 Task: Create a due date automation trigger when advanced on, on the monday after a card is due add fields without custom fields "Resume" completed at 11:00 AM.
Action: Mouse moved to (831, 243)
Screenshot: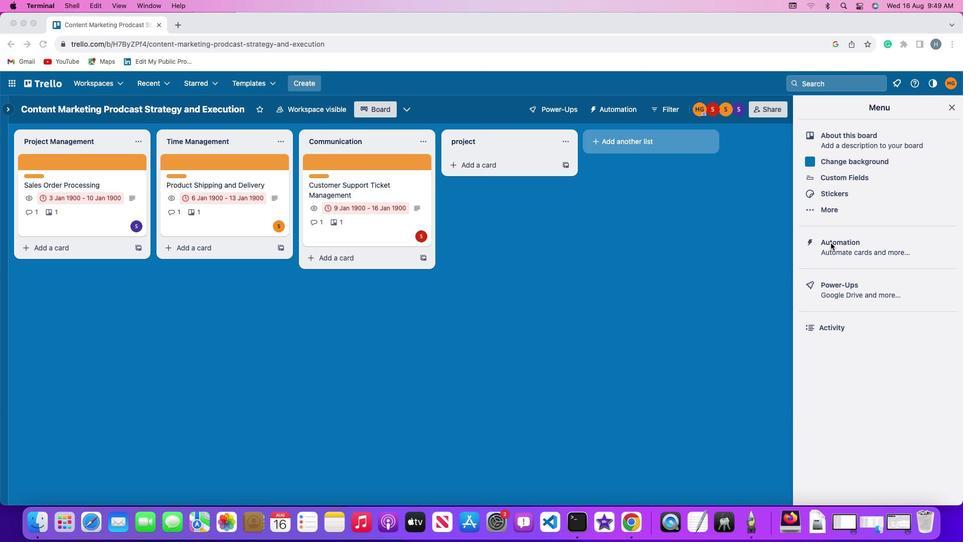 
Action: Mouse pressed left at (831, 243)
Screenshot: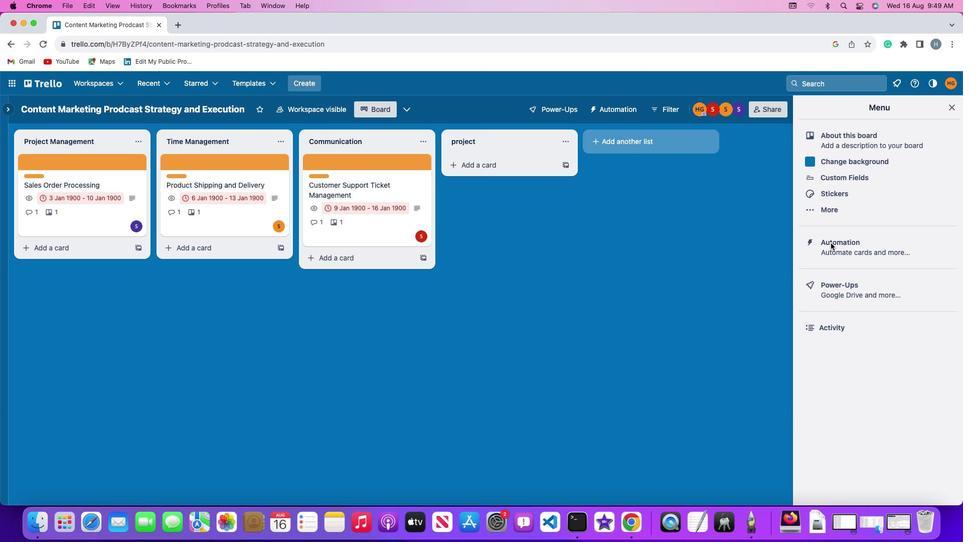 
Action: Mouse pressed left at (831, 243)
Screenshot: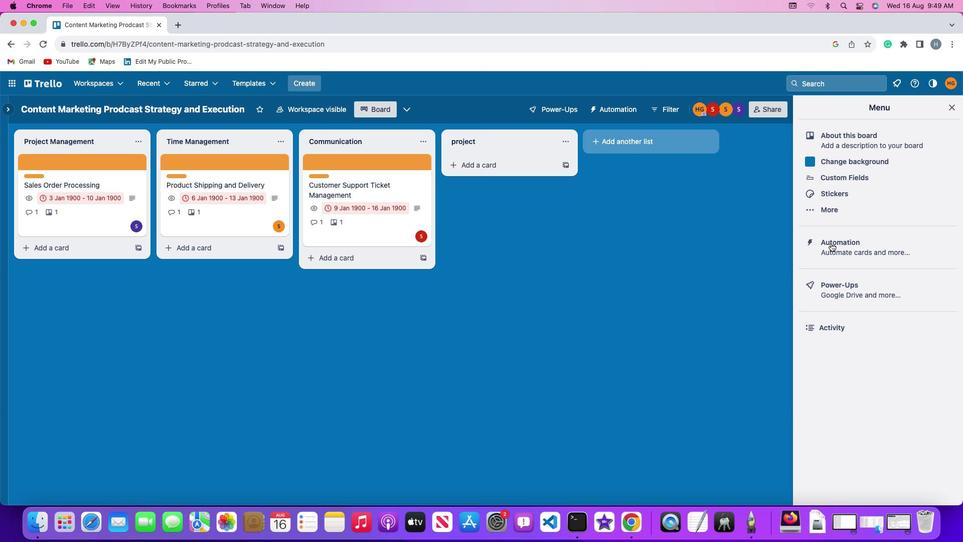 
Action: Mouse moved to (48, 236)
Screenshot: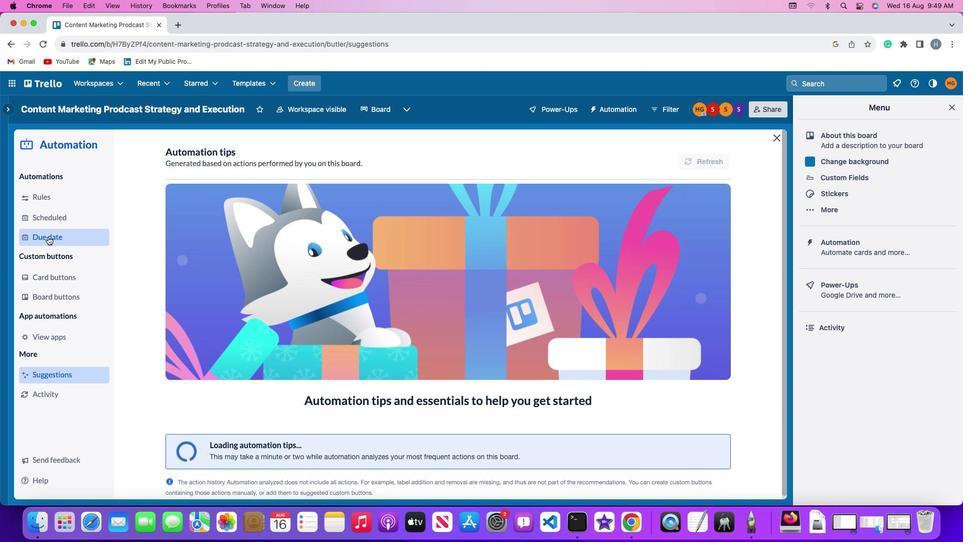 
Action: Mouse pressed left at (48, 236)
Screenshot: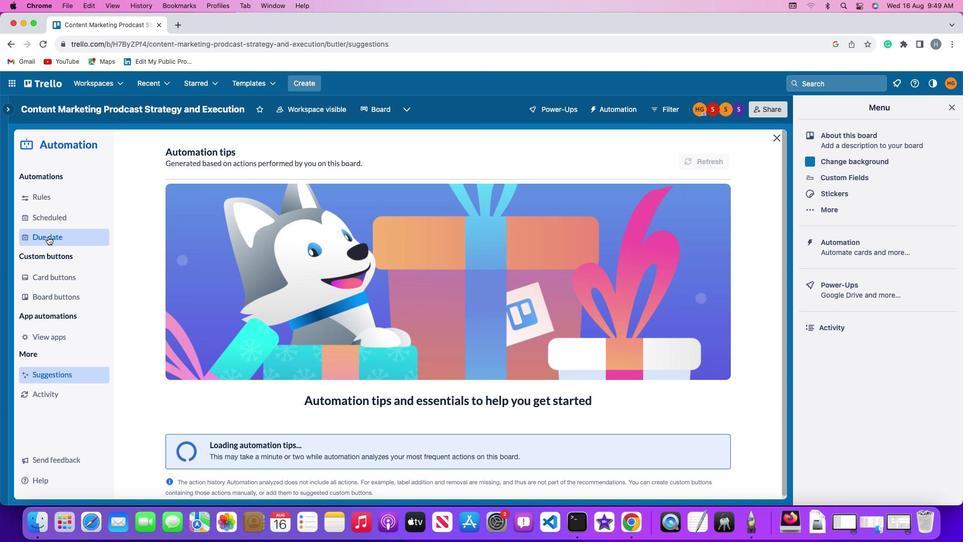 
Action: Mouse moved to (675, 156)
Screenshot: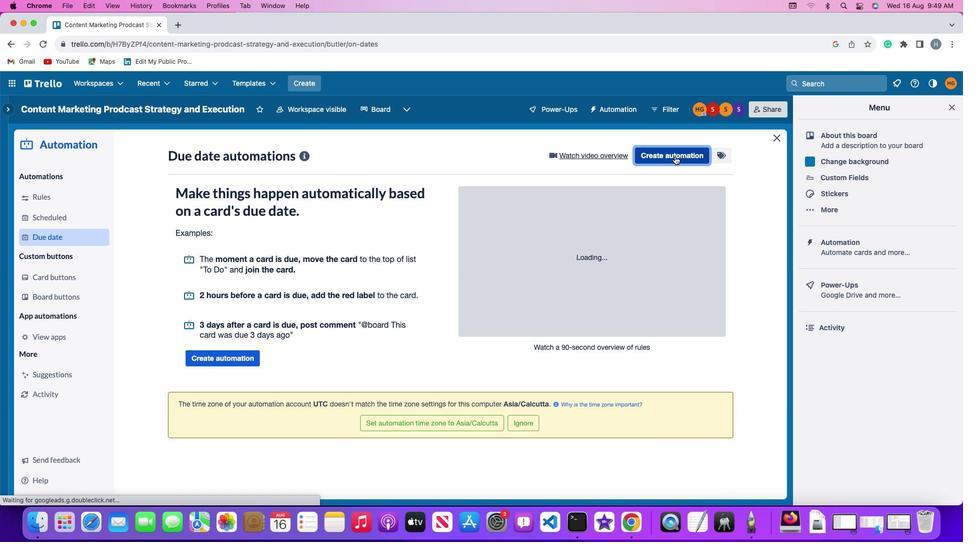 
Action: Mouse pressed left at (675, 156)
Screenshot: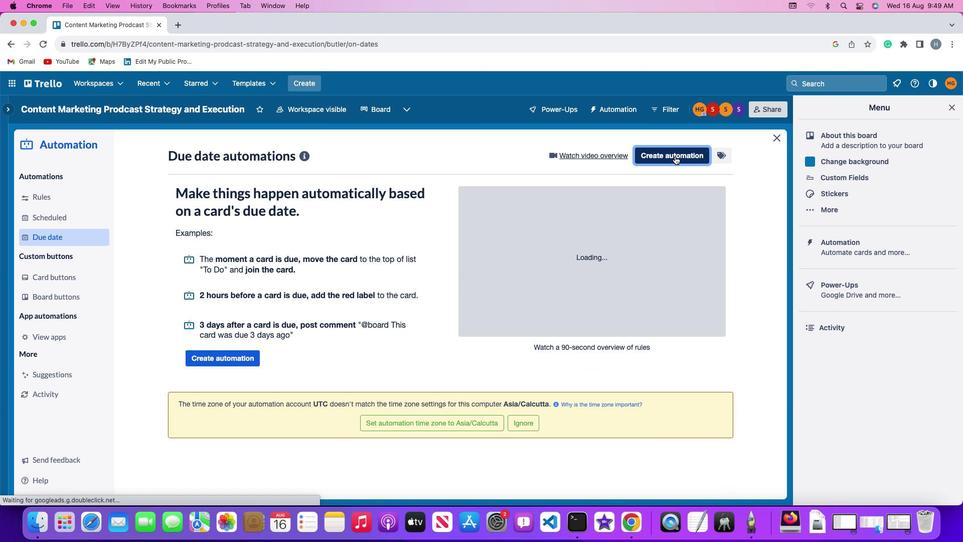 
Action: Mouse moved to (247, 249)
Screenshot: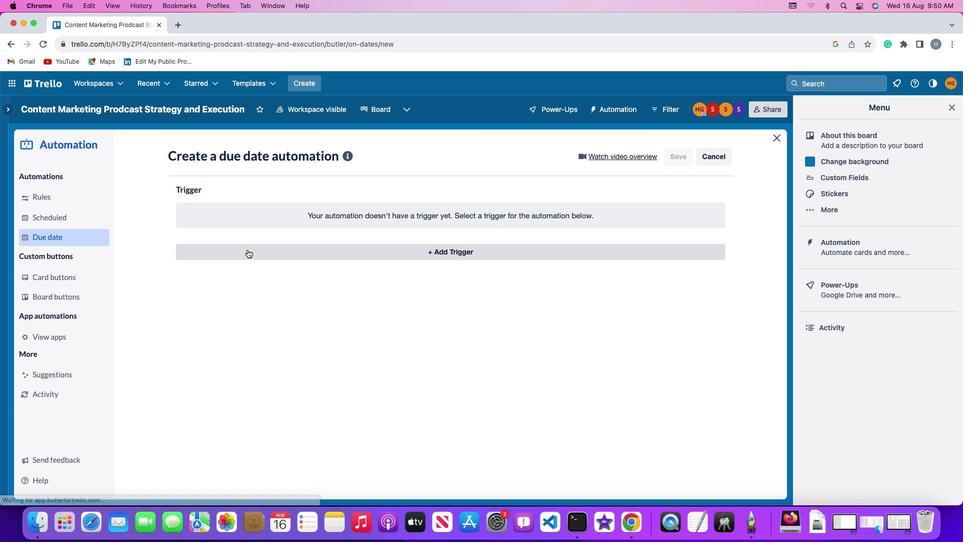 
Action: Mouse pressed left at (247, 249)
Screenshot: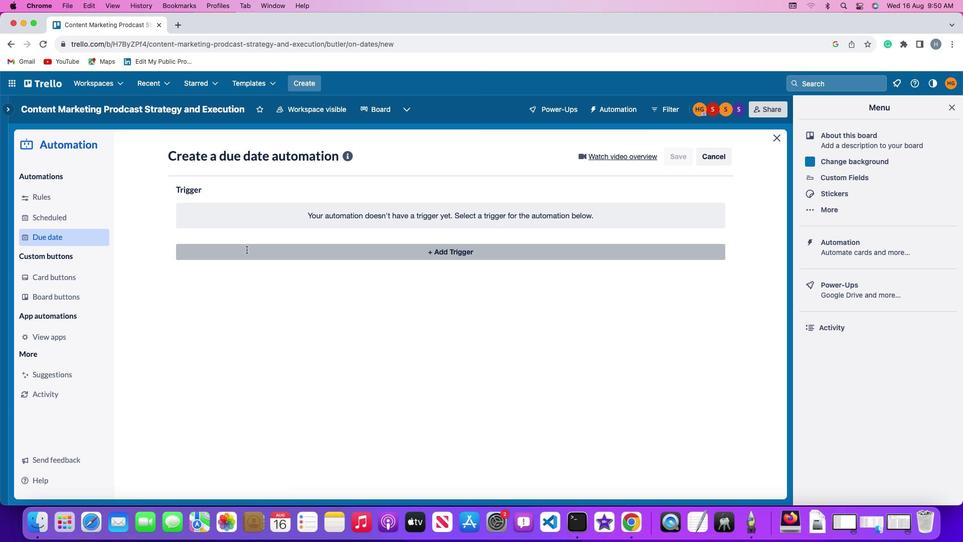 
Action: Mouse moved to (229, 440)
Screenshot: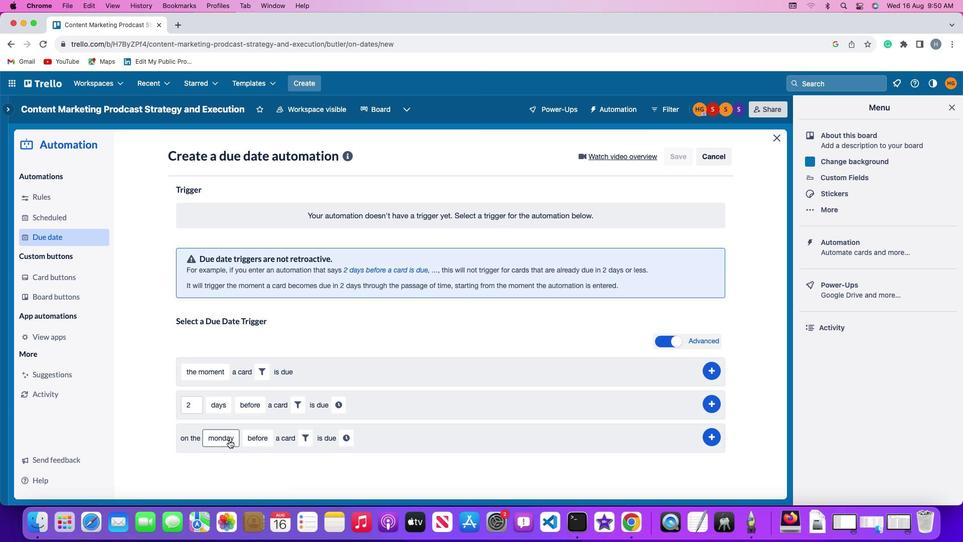 
Action: Mouse pressed left at (229, 440)
Screenshot: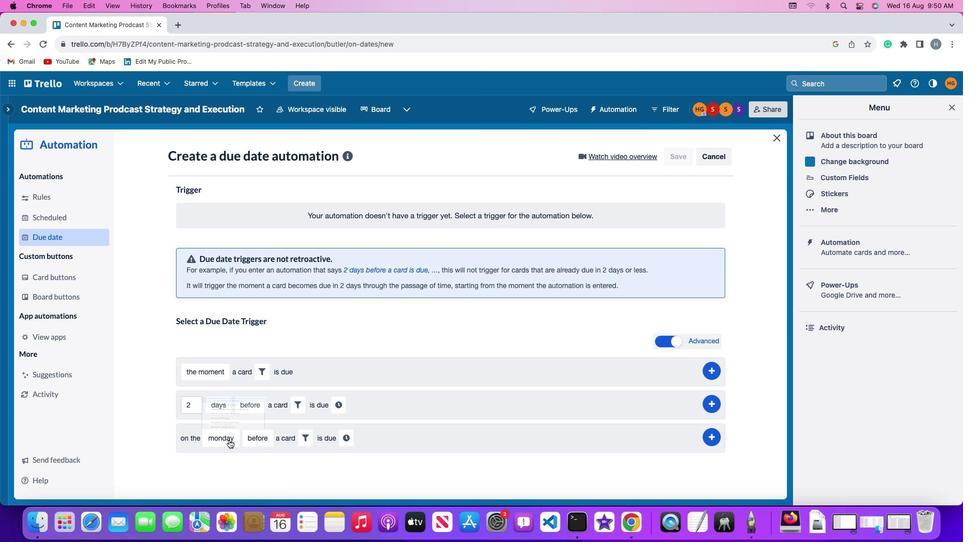 
Action: Mouse moved to (228, 295)
Screenshot: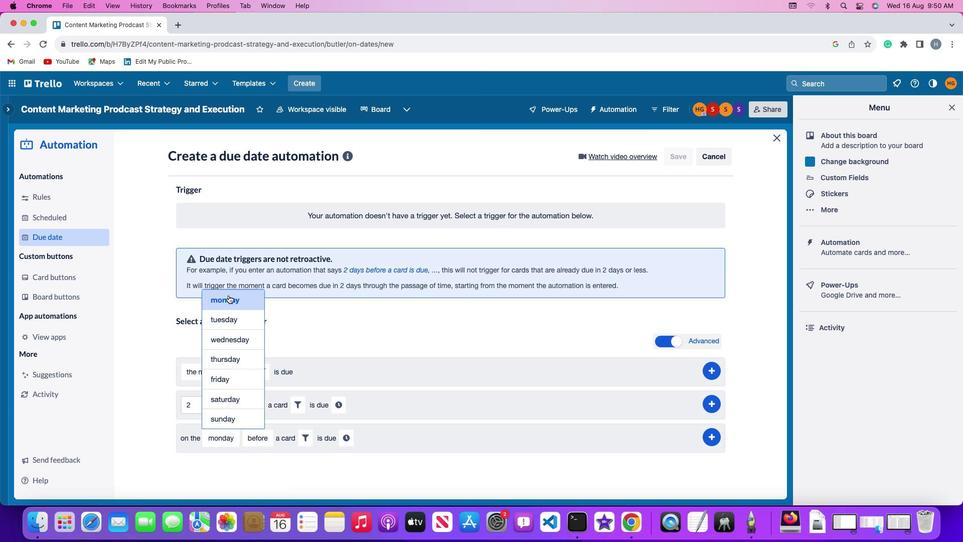 
Action: Mouse pressed left at (228, 295)
Screenshot: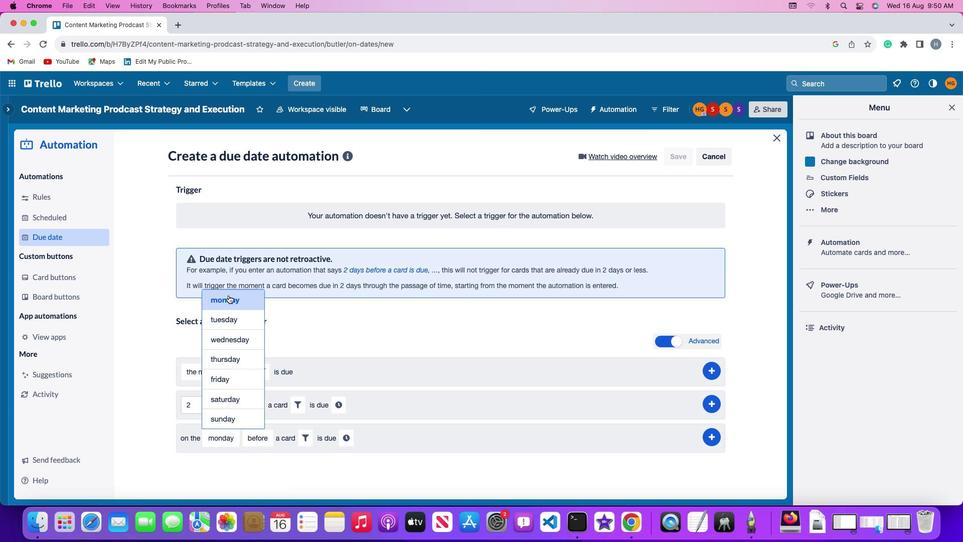 
Action: Mouse moved to (260, 440)
Screenshot: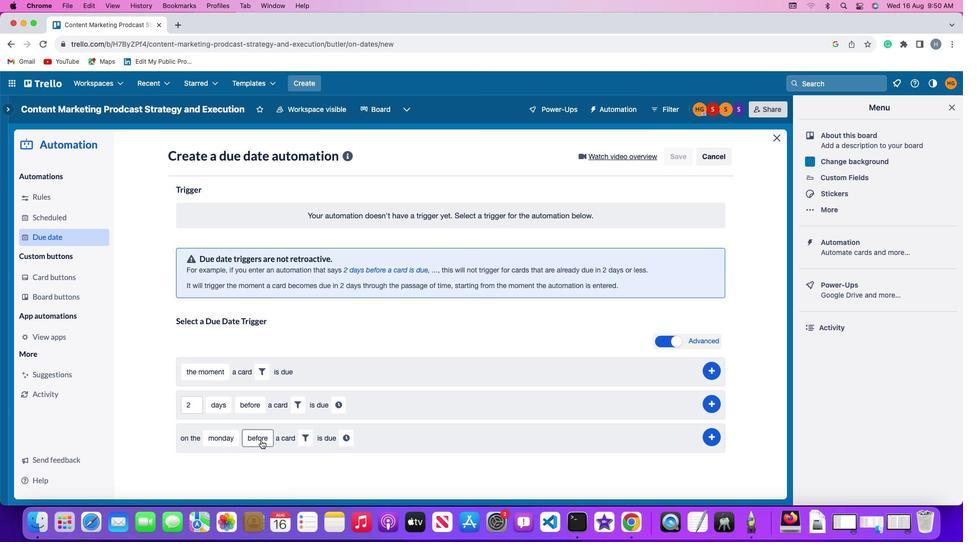 
Action: Mouse pressed left at (260, 440)
Screenshot: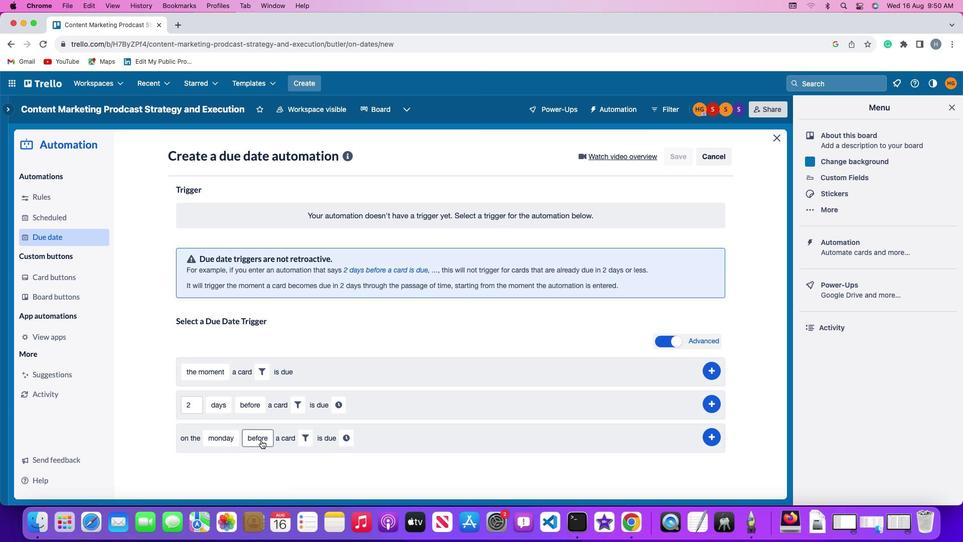
Action: Mouse moved to (274, 381)
Screenshot: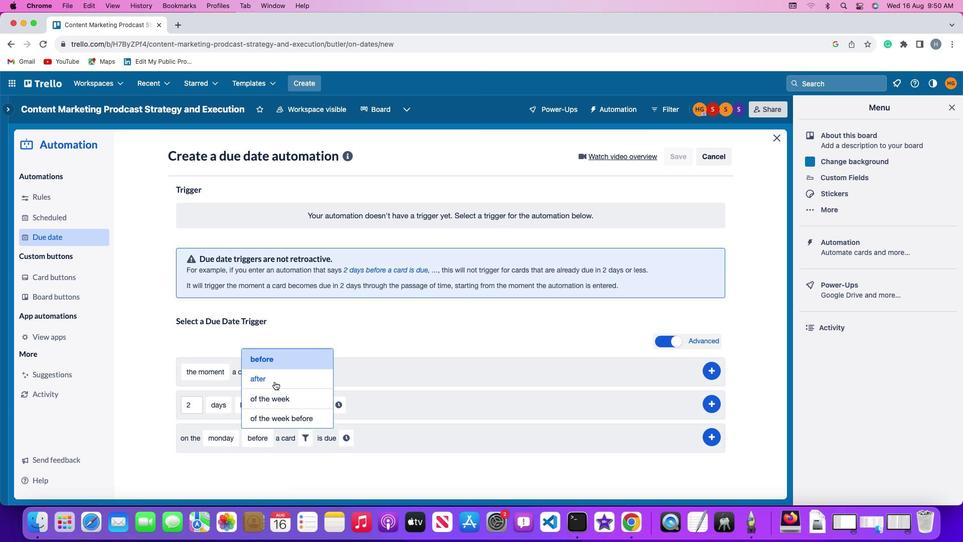
Action: Mouse pressed left at (274, 381)
Screenshot: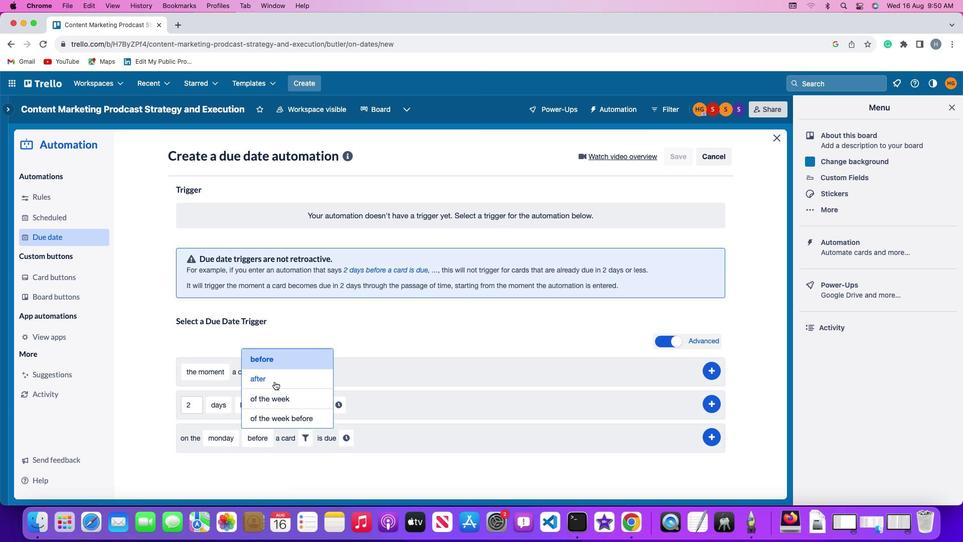 
Action: Mouse moved to (301, 436)
Screenshot: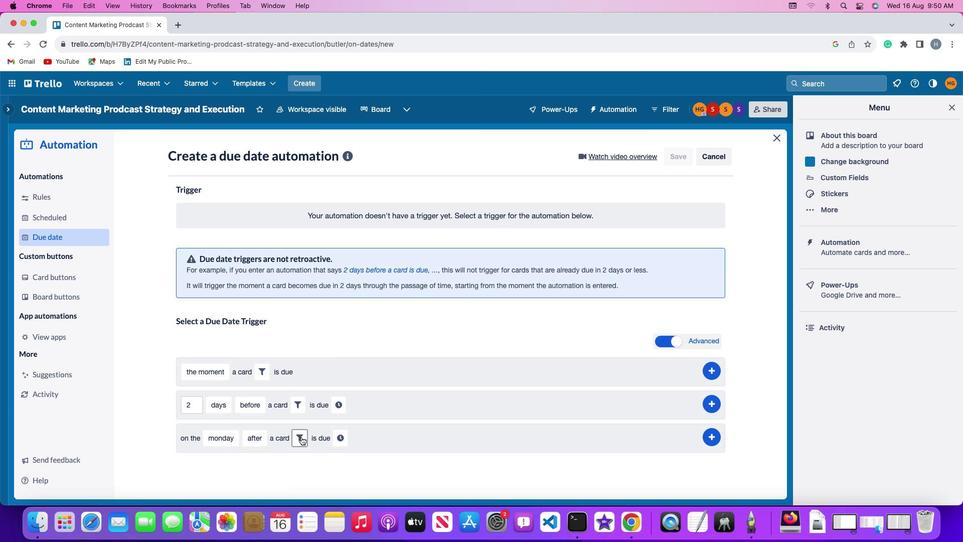 
Action: Mouse pressed left at (301, 436)
Screenshot: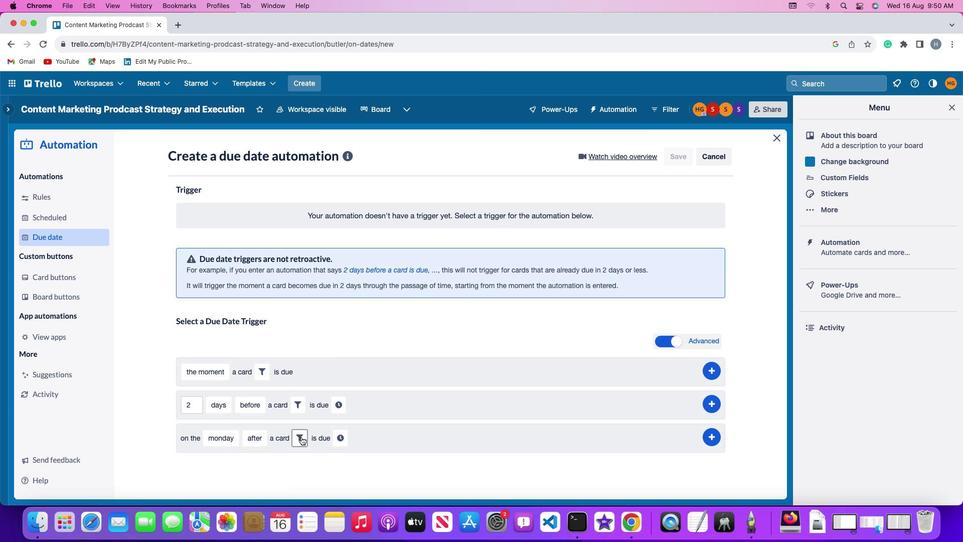 
Action: Mouse moved to (455, 471)
Screenshot: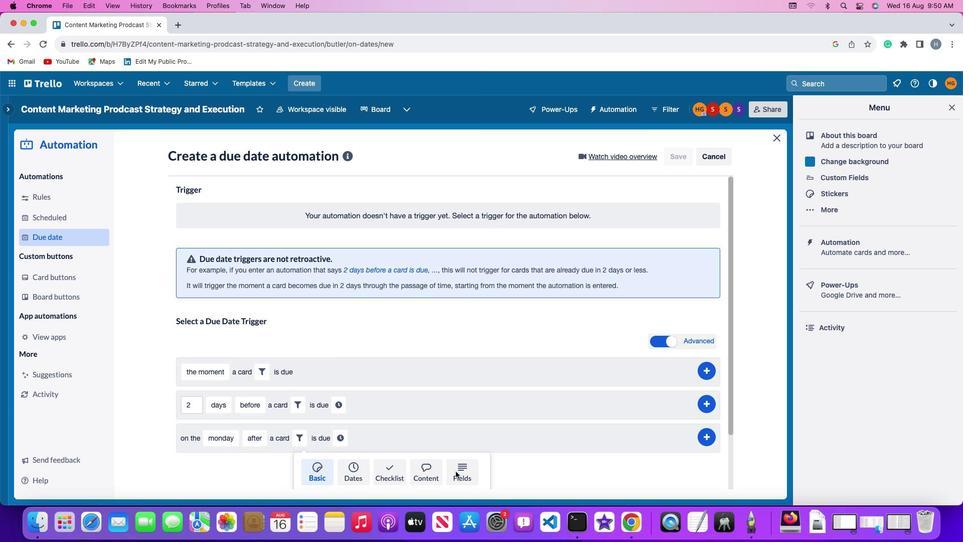 
Action: Mouse pressed left at (455, 471)
Screenshot: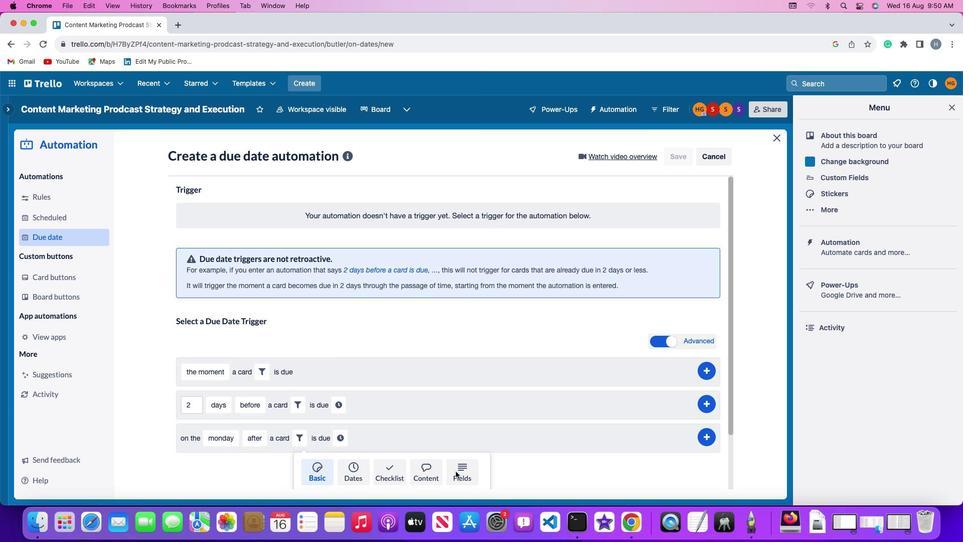 
Action: Mouse moved to (254, 470)
Screenshot: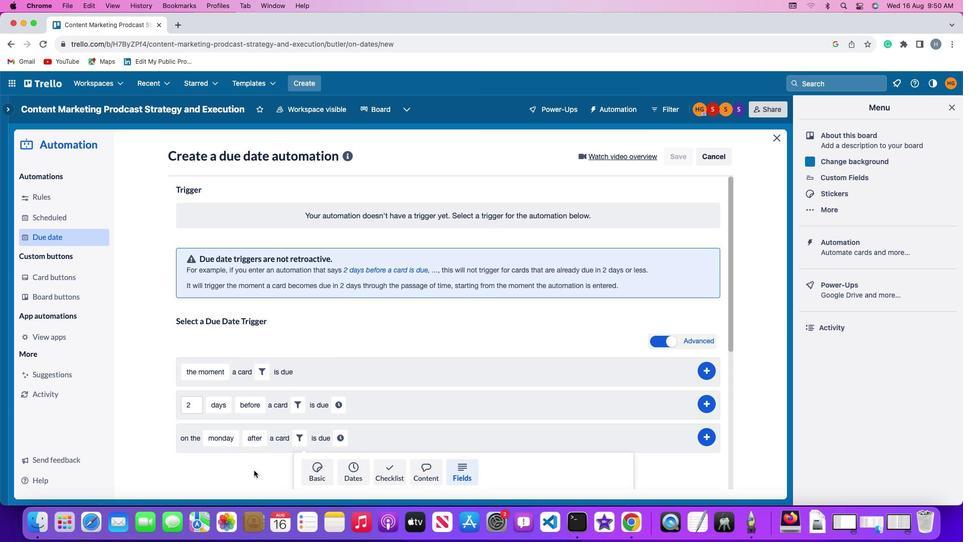 
Action: Mouse scrolled (254, 470) with delta (0, 0)
Screenshot: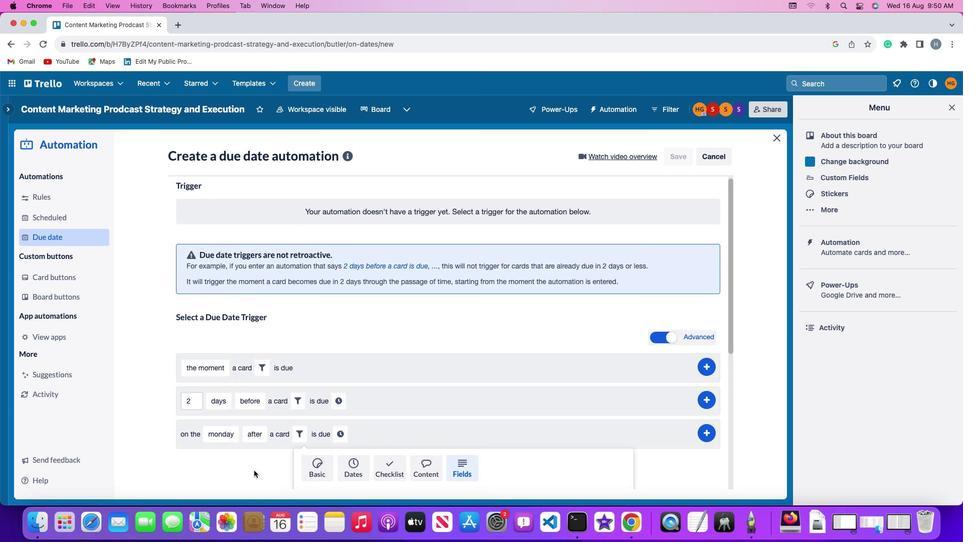 
Action: Mouse scrolled (254, 470) with delta (0, 0)
Screenshot: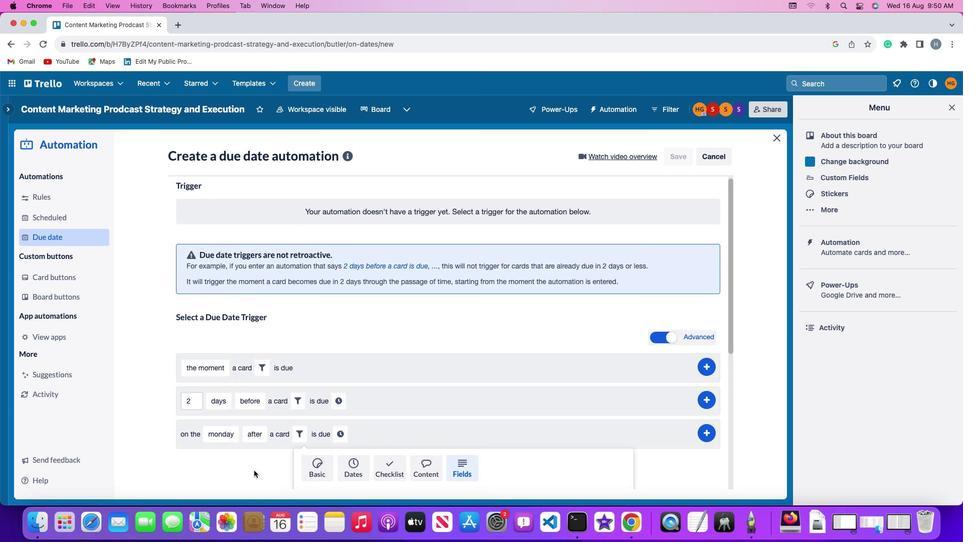 
Action: Mouse scrolled (254, 470) with delta (0, -1)
Screenshot: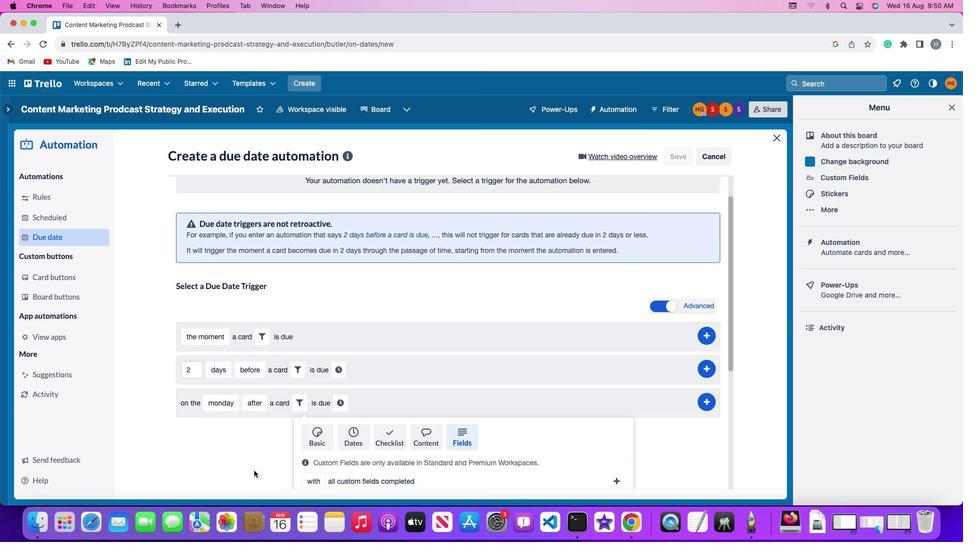 
Action: Mouse scrolled (254, 470) with delta (0, -2)
Screenshot: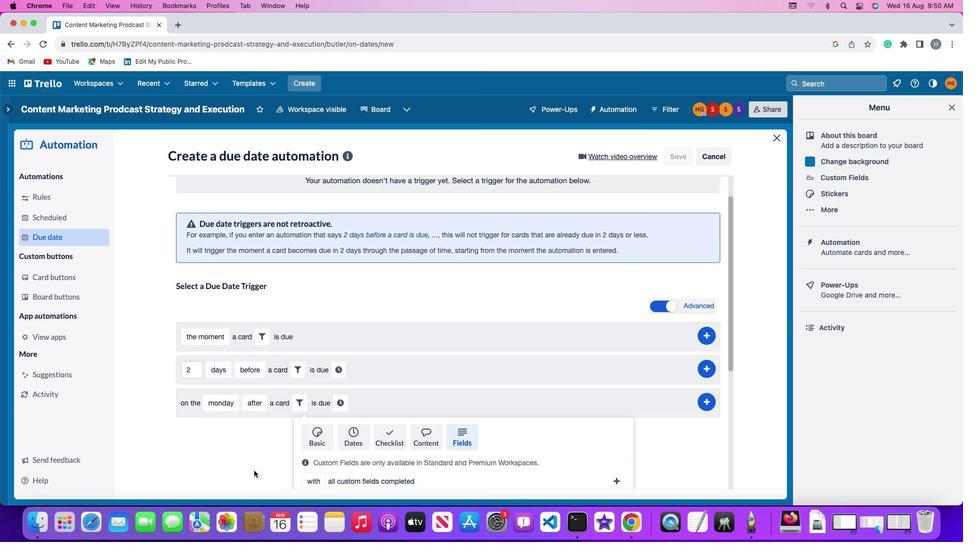 
Action: Mouse scrolled (254, 470) with delta (0, 0)
Screenshot: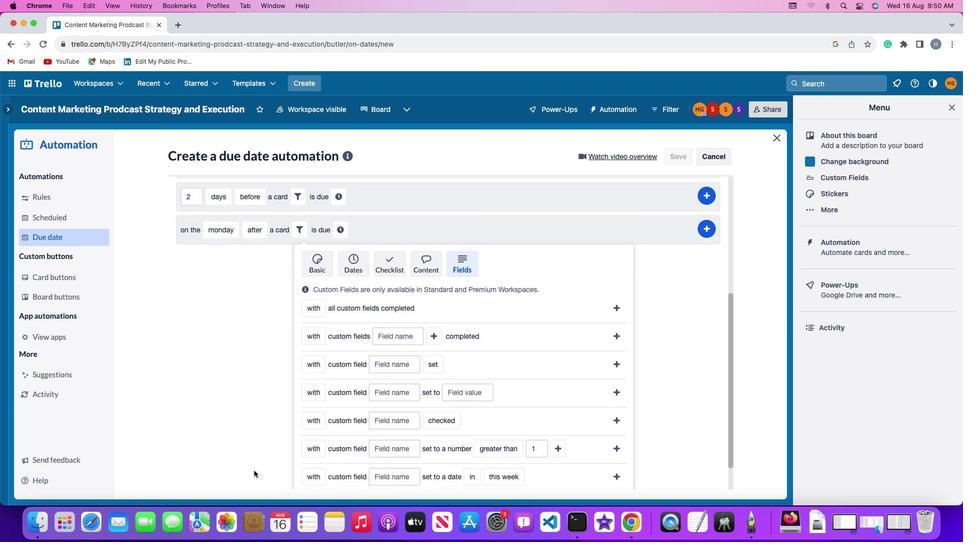 
Action: Mouse scrolled (254, 470) with delta (0, 0)
Screenshot: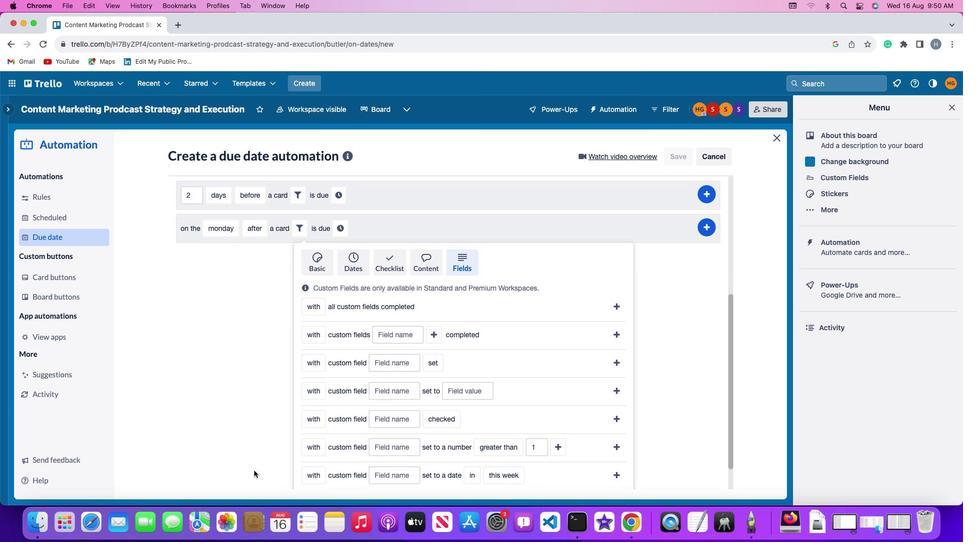 
Action: Mouse moved to (311, 318)
Screenshot: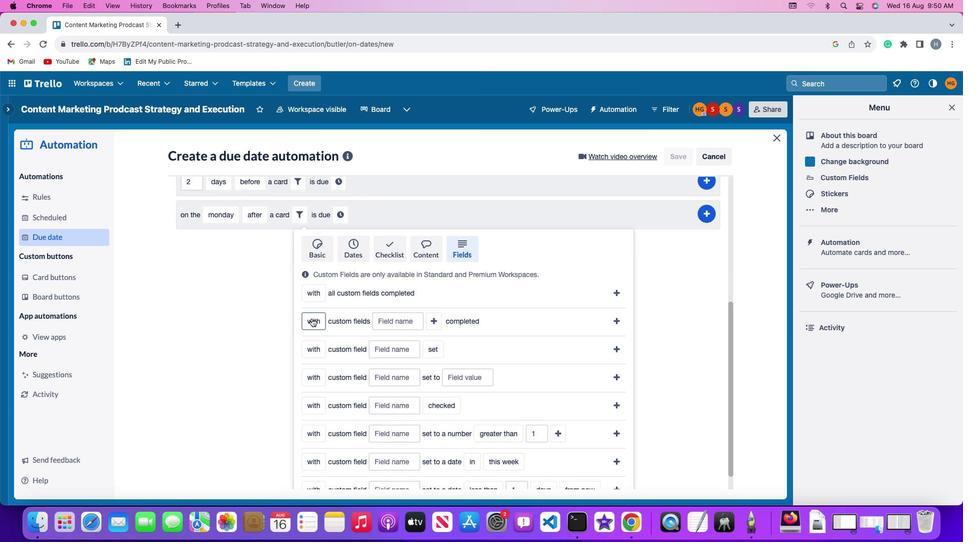 
Action: Mouse pressed left at (311, 318)
Screenshot: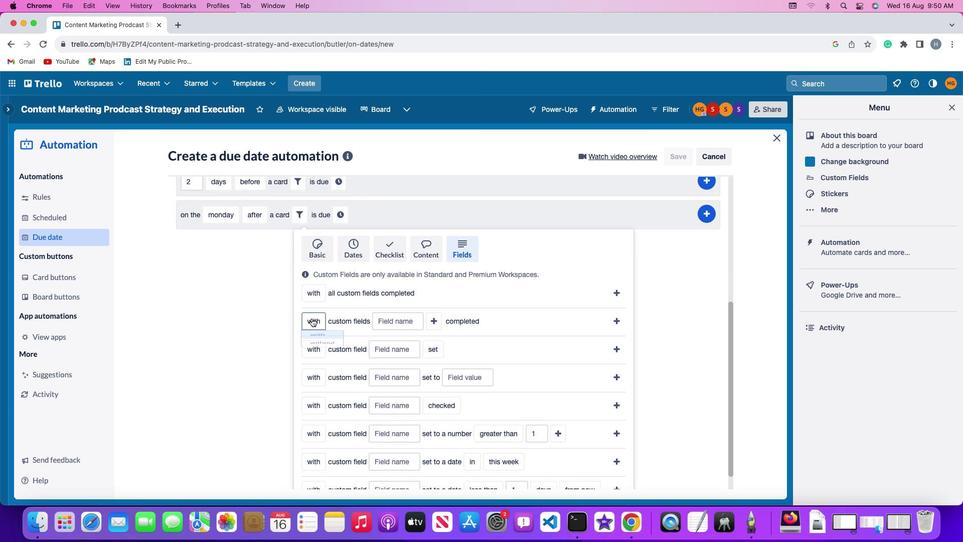 
Action: Mouse moved to (325, 360)
Screenshot: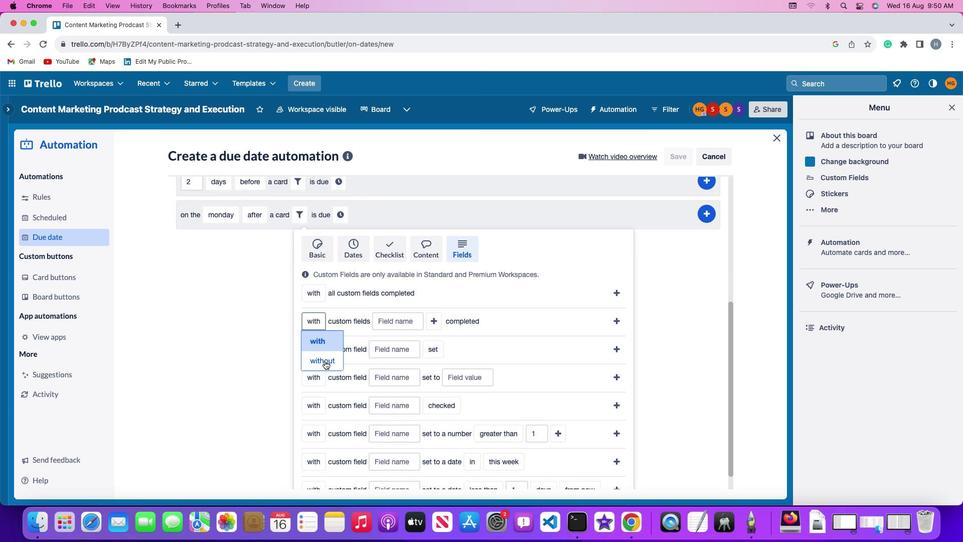 
Action: Mouse pressed left at (325, 360)
Screenshot: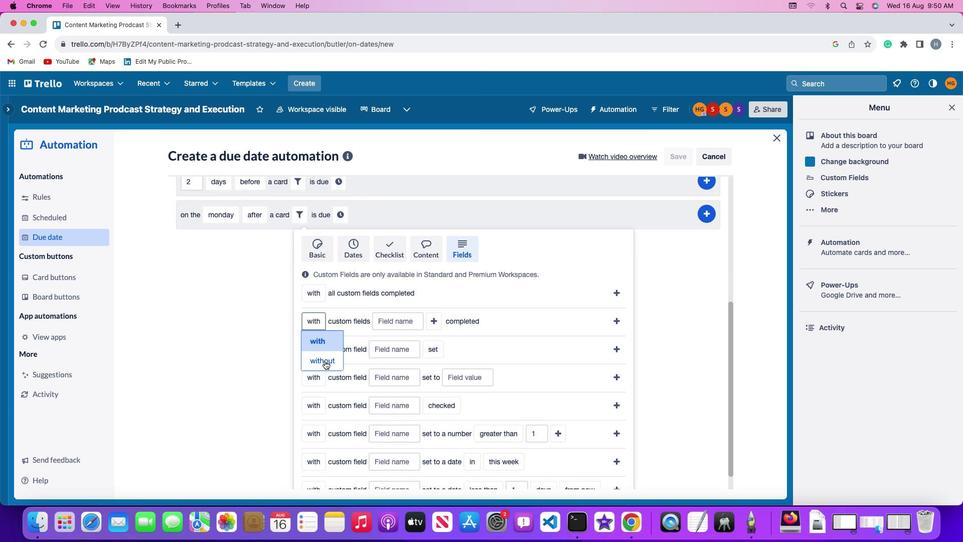 
Action: Mouse moved to (411, 318)
Screenshot: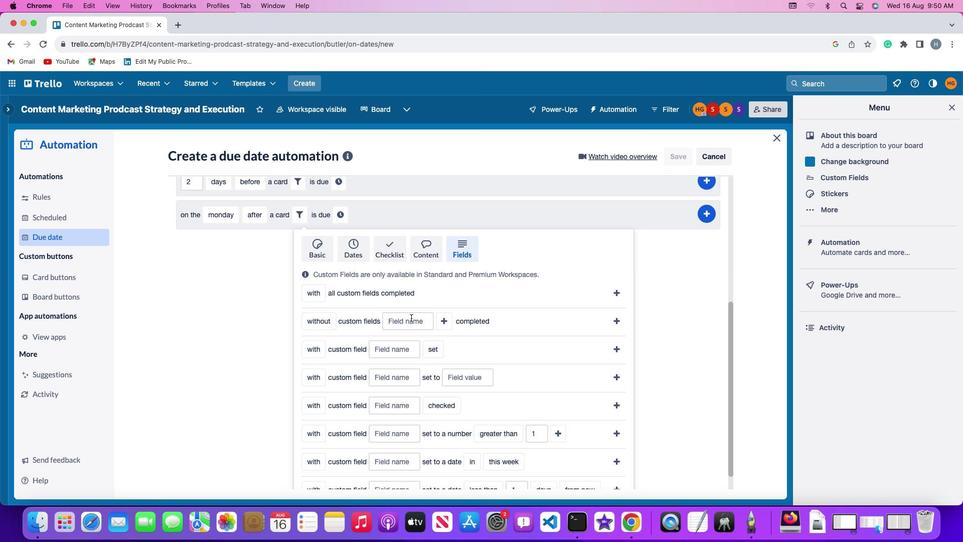 
Action: Mouse pressed left at (411, 318)
Screenshot: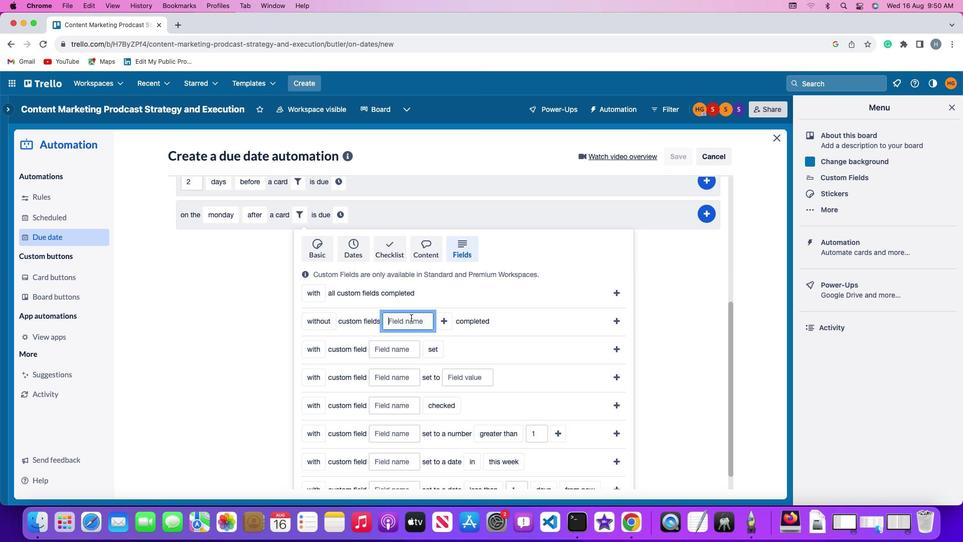 
Action: Key pressed Key.shift'R''e''s''u''m''e'
Screenshot: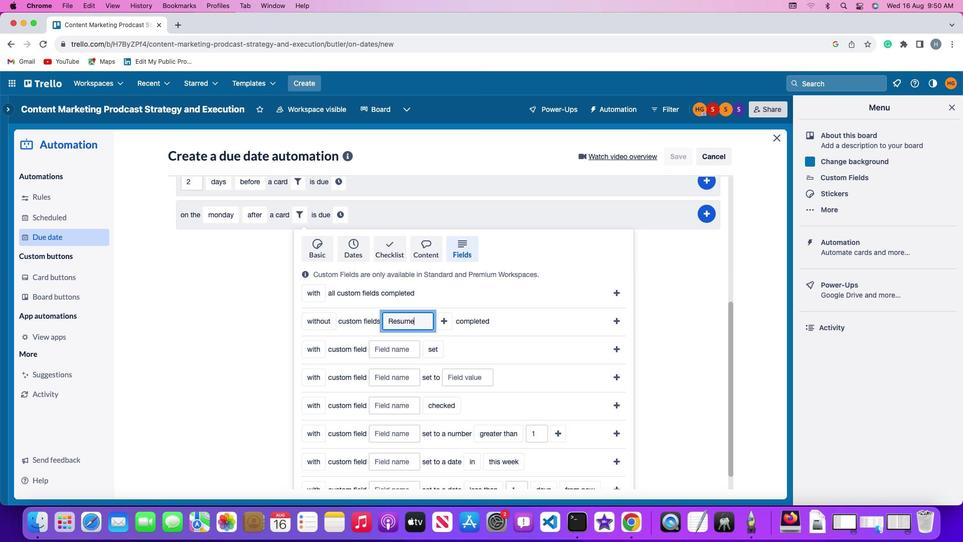 
Action: Mouse moved to (616, 318)
Screenshot: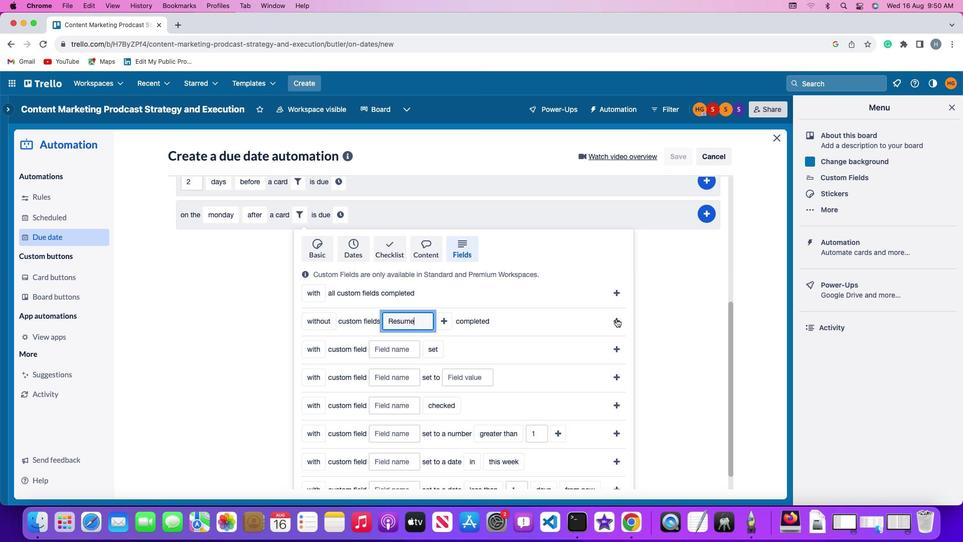 
Action: Mouse pressed left at (616, 318)
Screenshot: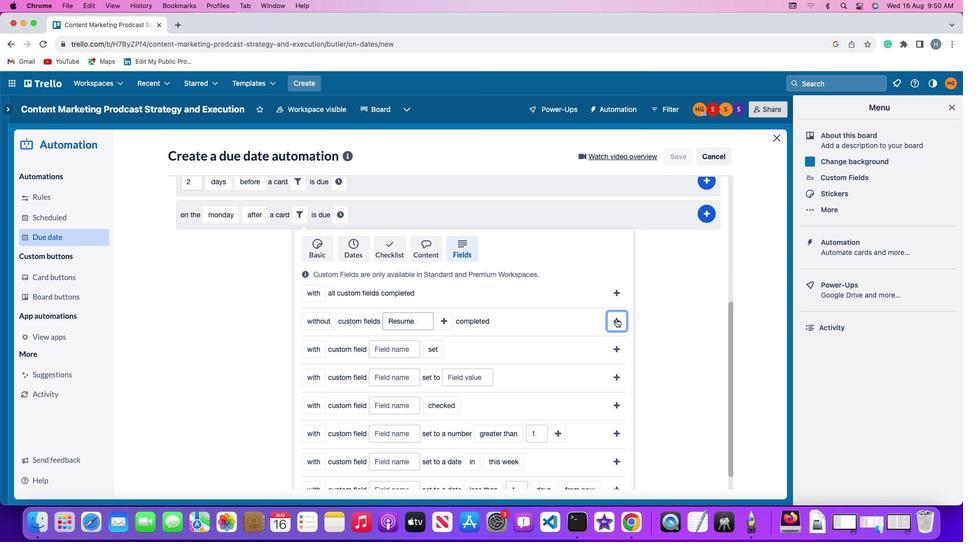 
Action: Mouse moved to (504, 442)
Screenshot: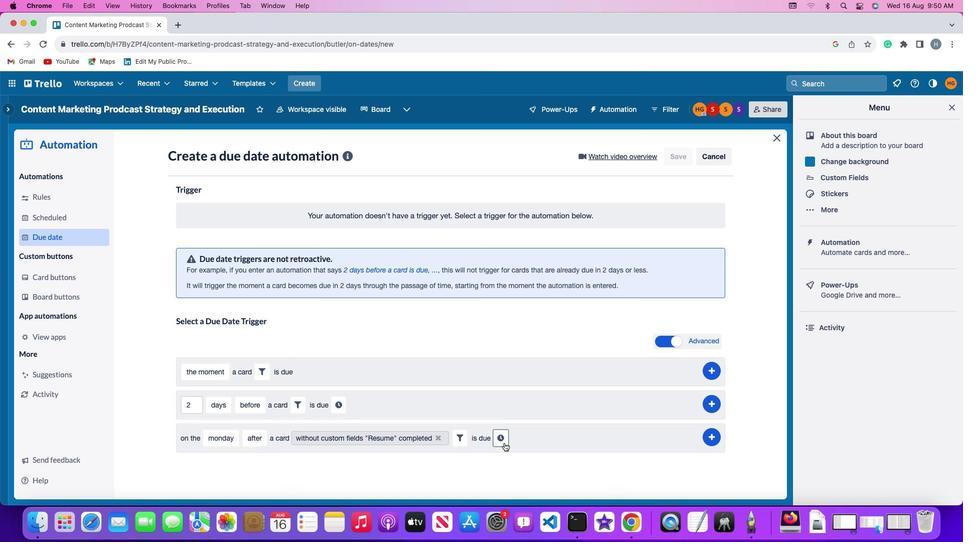 
Action: Mouse pressed left at (504, 442)
Screenshot: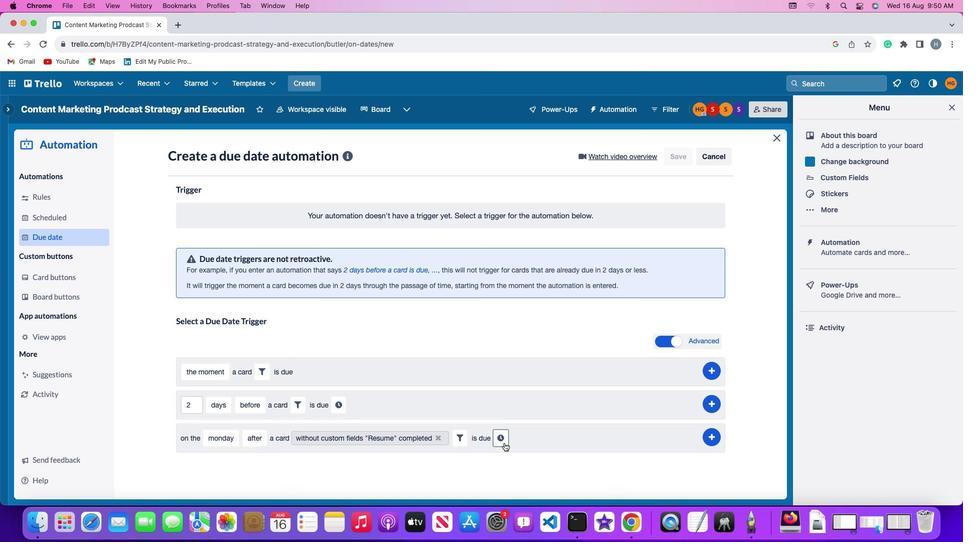 
Action: Mouse moved to (529, 441)
Screenshot: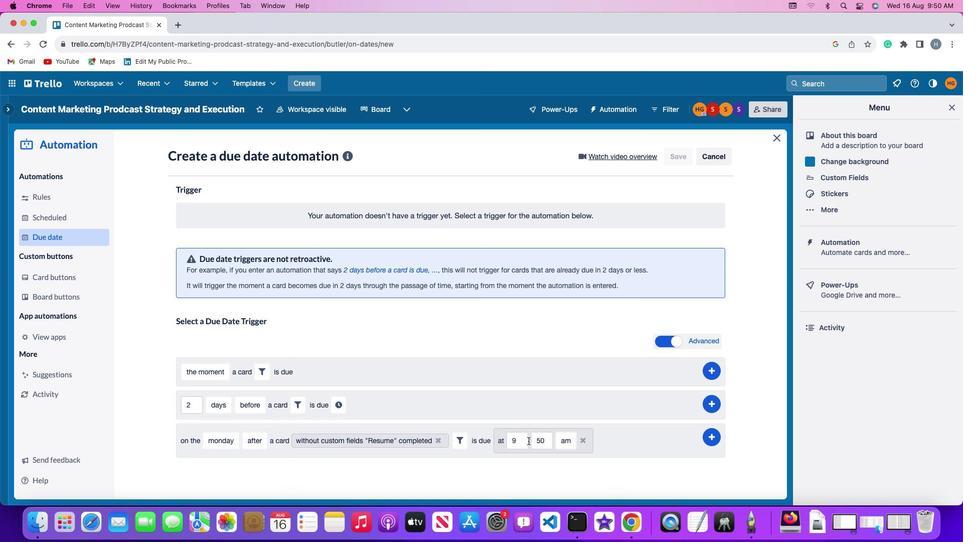
Action: Mouse pressed left at (529, 441)
Screenshot: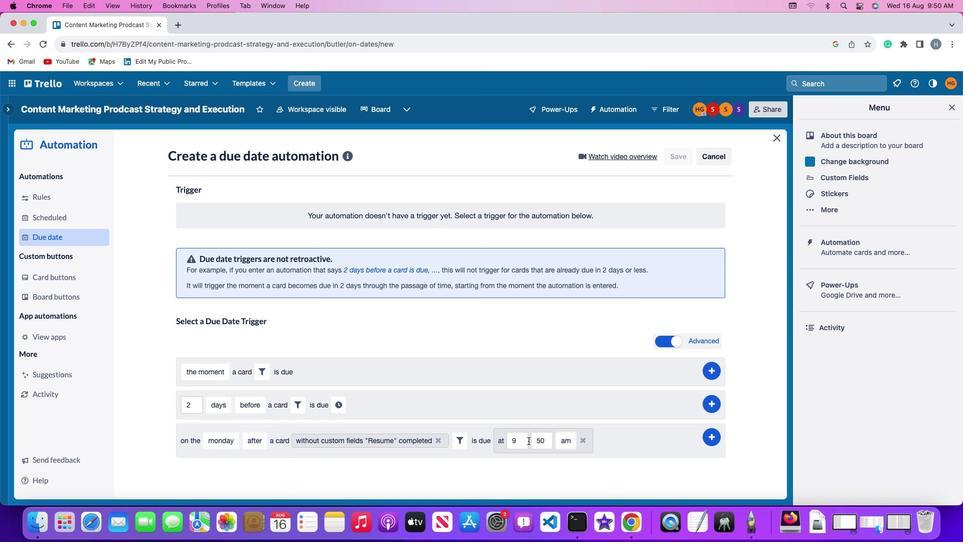 
Action: Mouse moved to (521, 443)
Screenshot: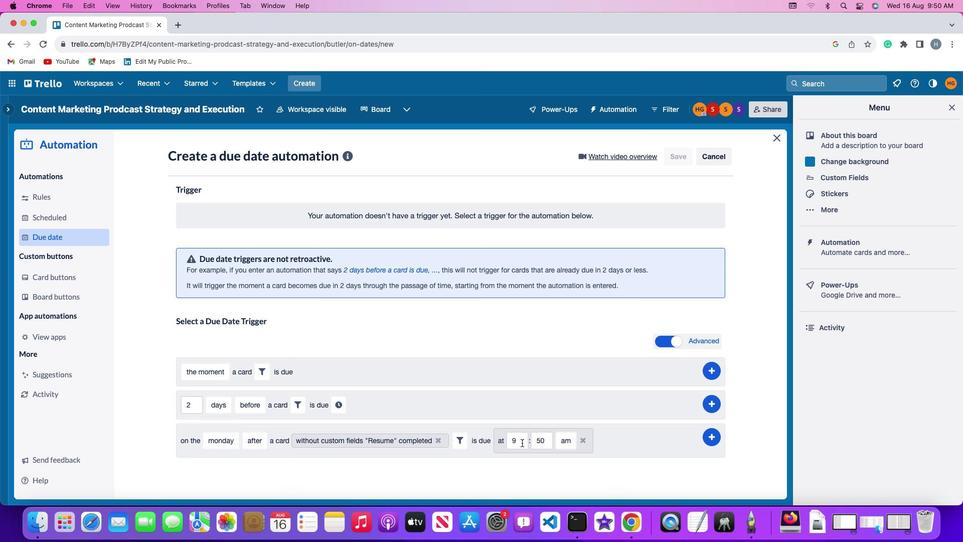 
Action: Mouse pressed left at (521, 443)
Screenshot: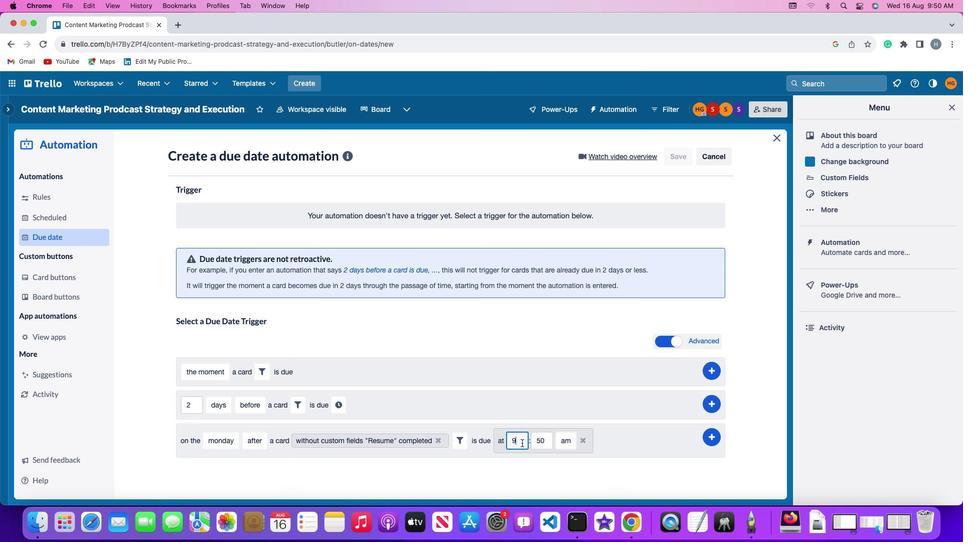 
Action: Key pressed Key.backspace'1''1'
Screenshot: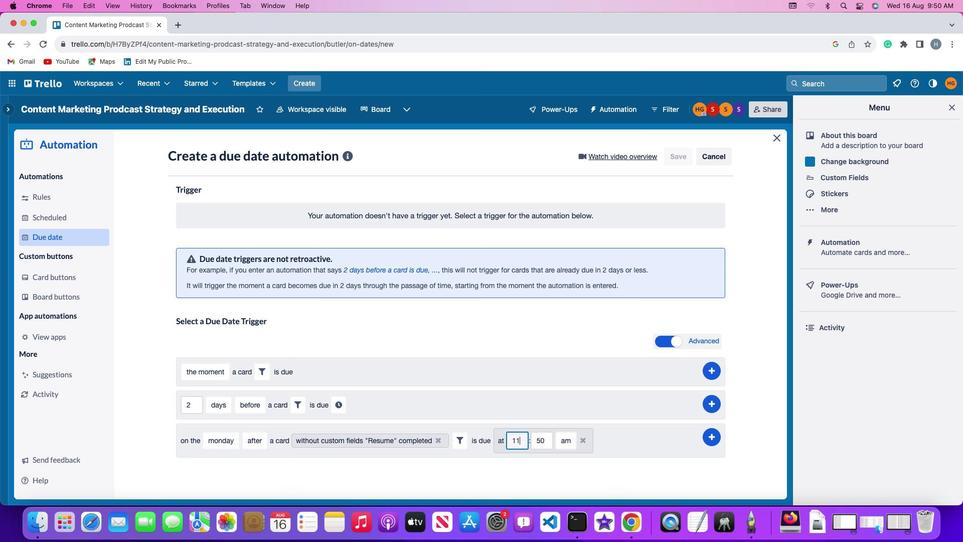 
Action: Mouse moved to (550, 439)
Screenshot: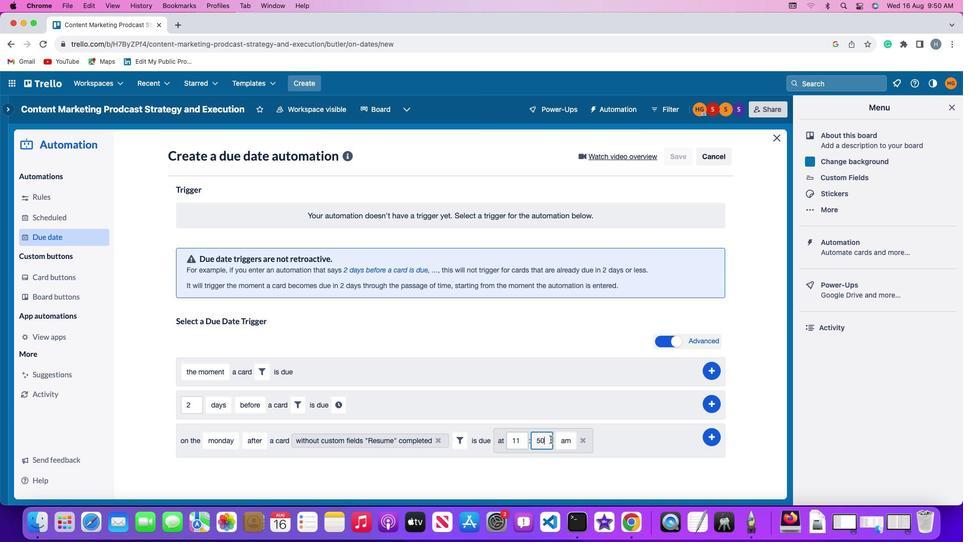
Action: Mouse pressed left at (550, 439)
Screenshot: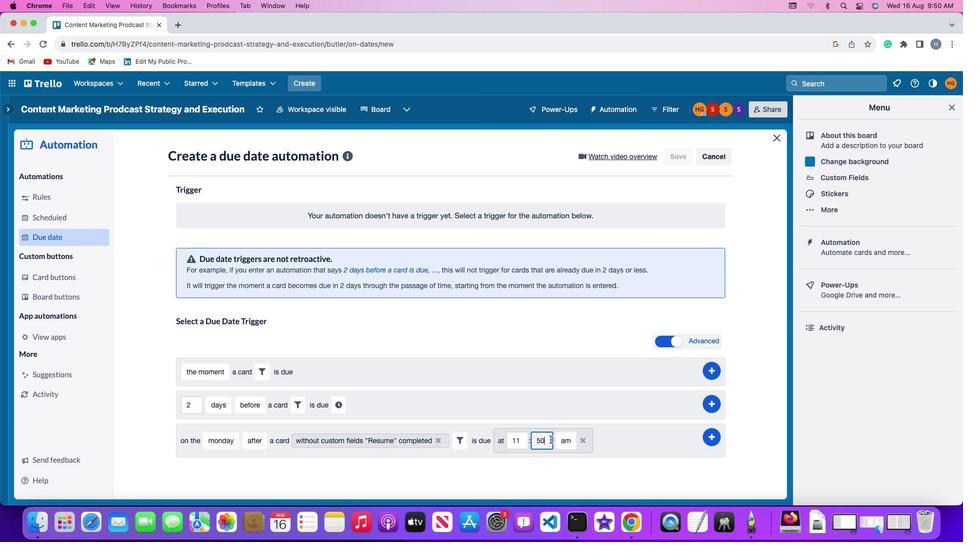 
Action: Key pressed Key.backspaceKey.backspace'0''0'
Screenshot: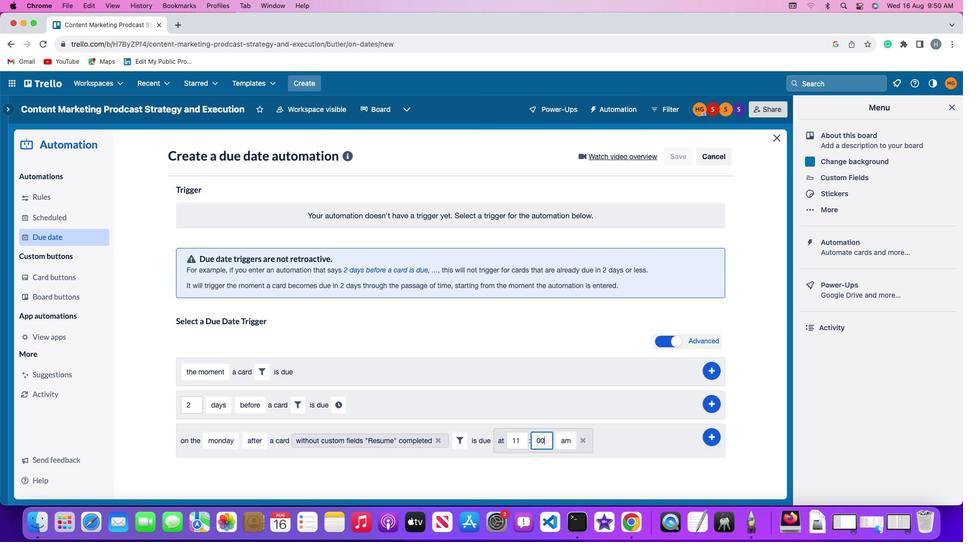 
Action: Mouse moved to (570, 440)
Screenshot: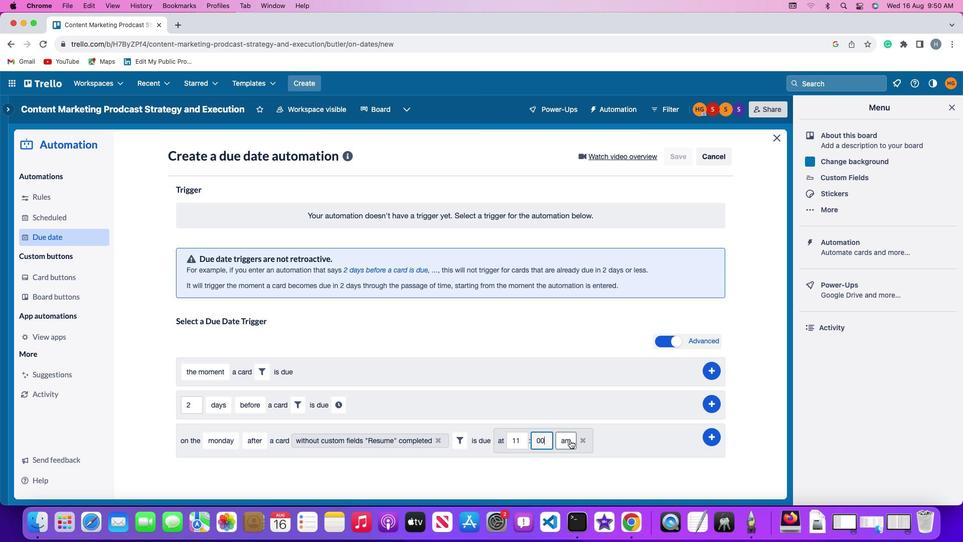 
Action: Mouse pressed left at (570, 440)
Screenshot: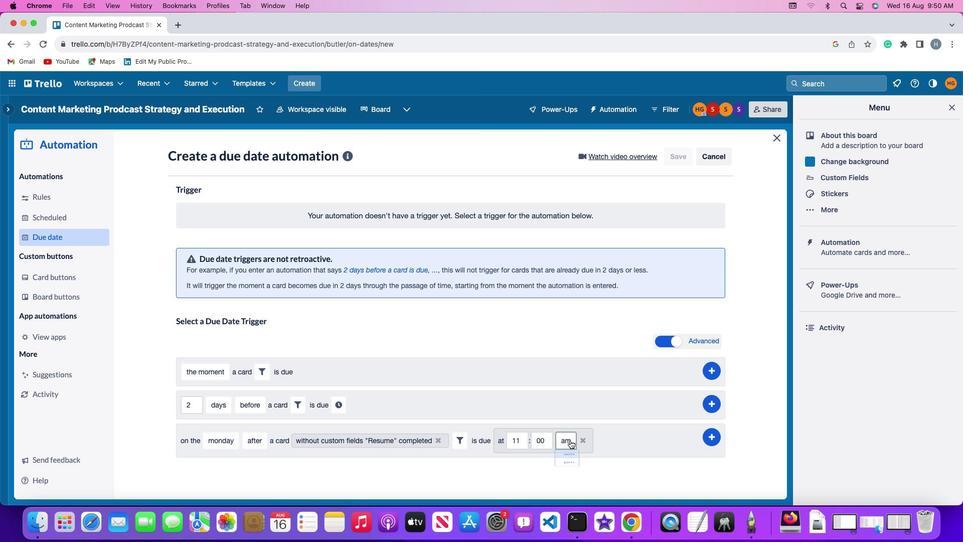 
Action: Mouse moved to (570, 464)
Screenshot: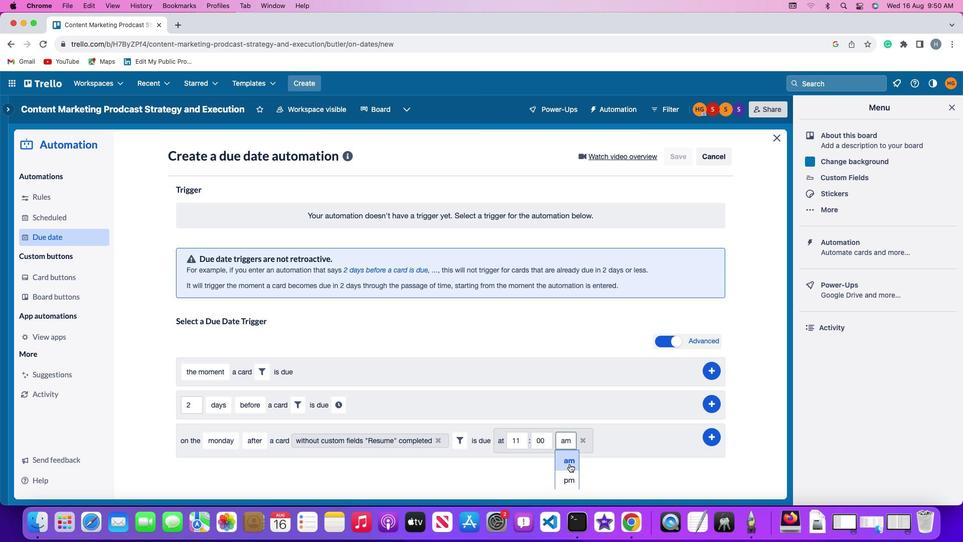 
Action: Mouse pressed left at (570, 464)
Screenshot: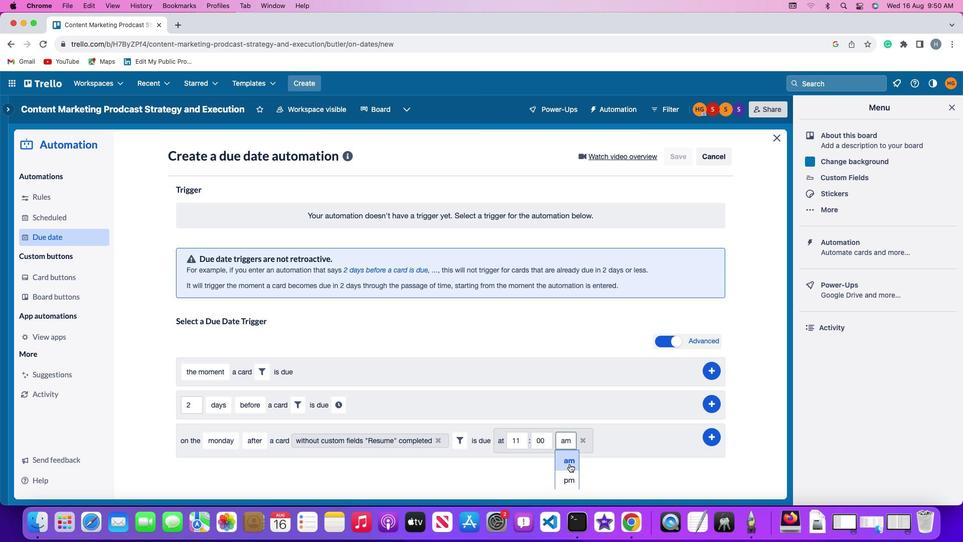 
Action: Mouse moved to (710, 436)
Screenshot: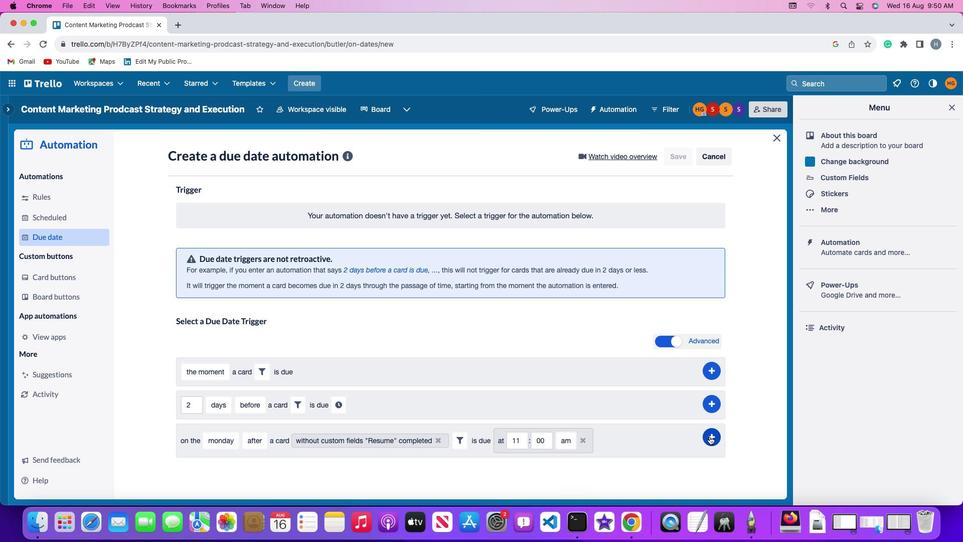 
Action: Mouse pressed left at (710, 436)
Screenshot: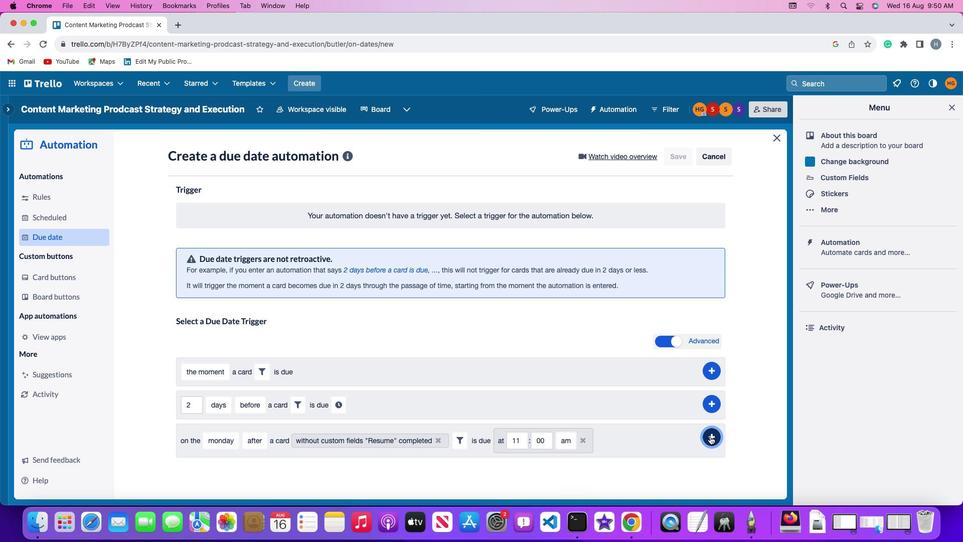 
Action: Mouse moved to (765, 335)
Screenshot: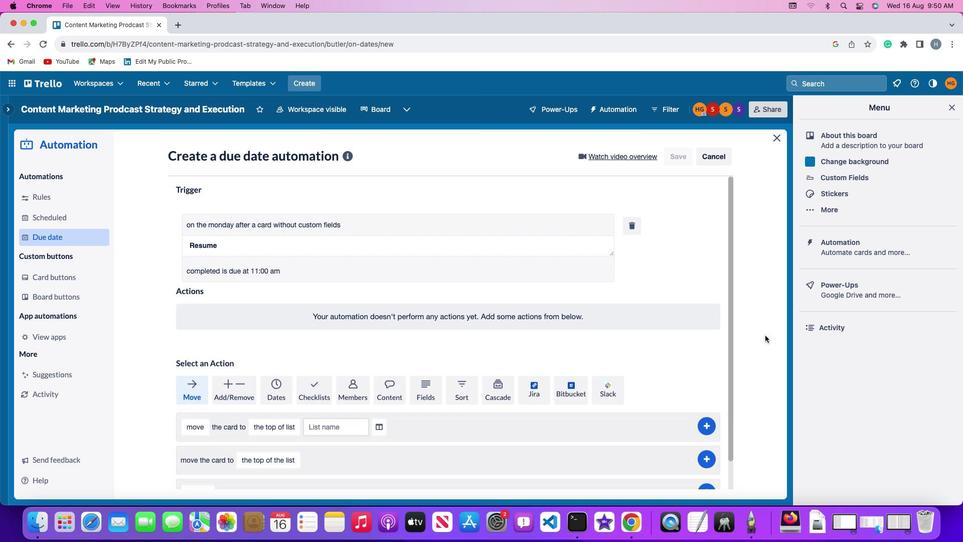 
